 Task: Plan a time block for the bubble bath evening.
Action: Mouse moved to (48, 95)
Screenshot: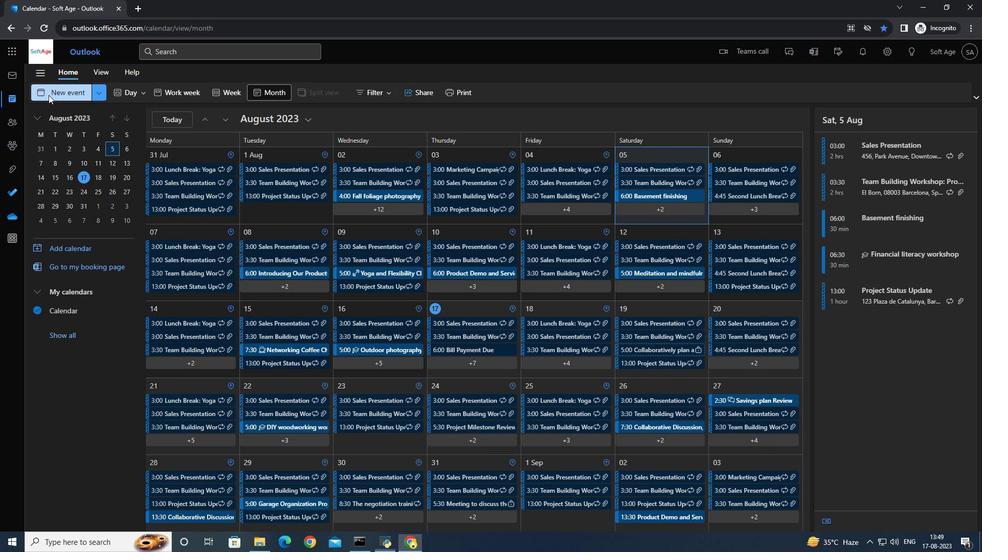 
Action: Mouse pressed left at (48, 95)
Screenshot: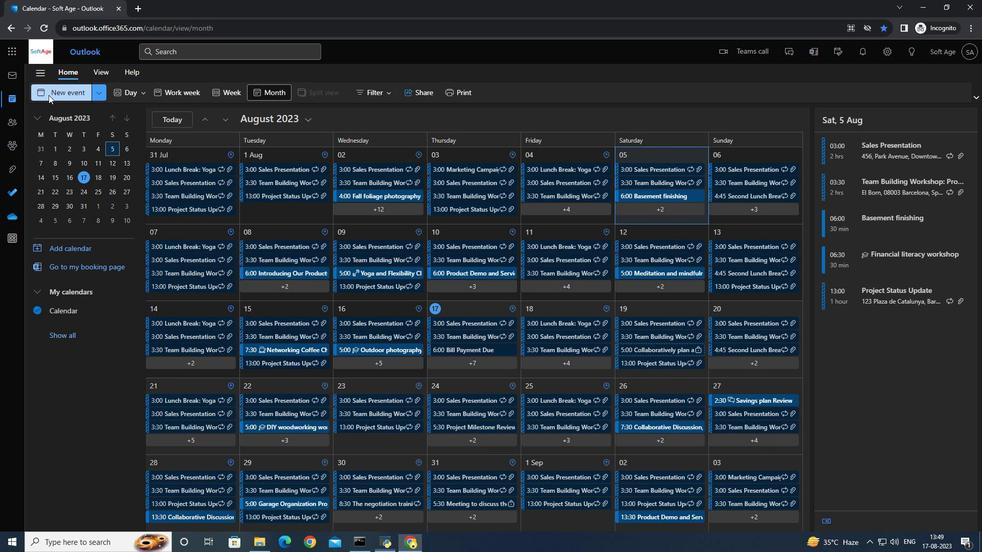 
Action: Mouse moved to (269, 160)
Screenshot: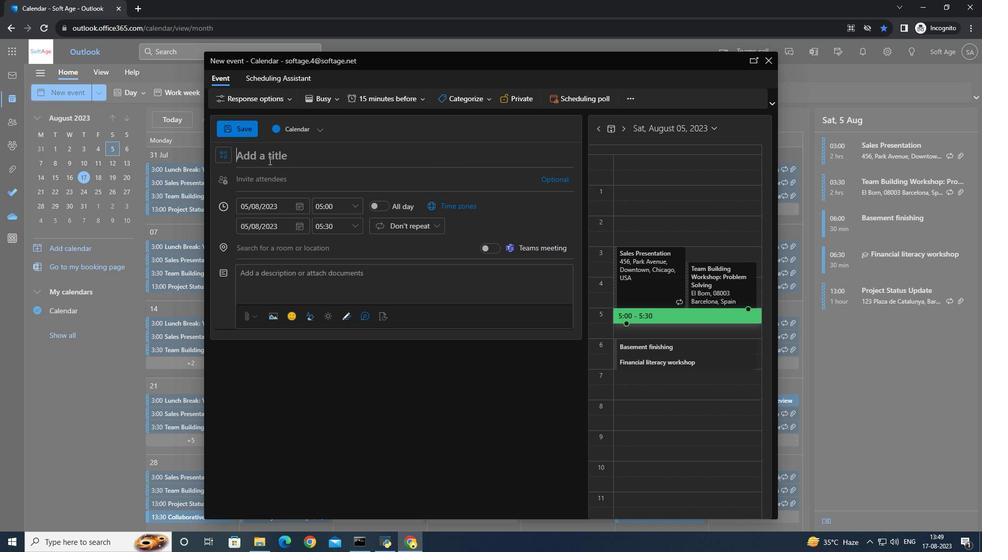 
Action: Key pressed <Key.caps_lock>B<Key.caps_lock>ubble<Key.space><Key.caps_lock>B<Key.caps_lock>
Screenshot: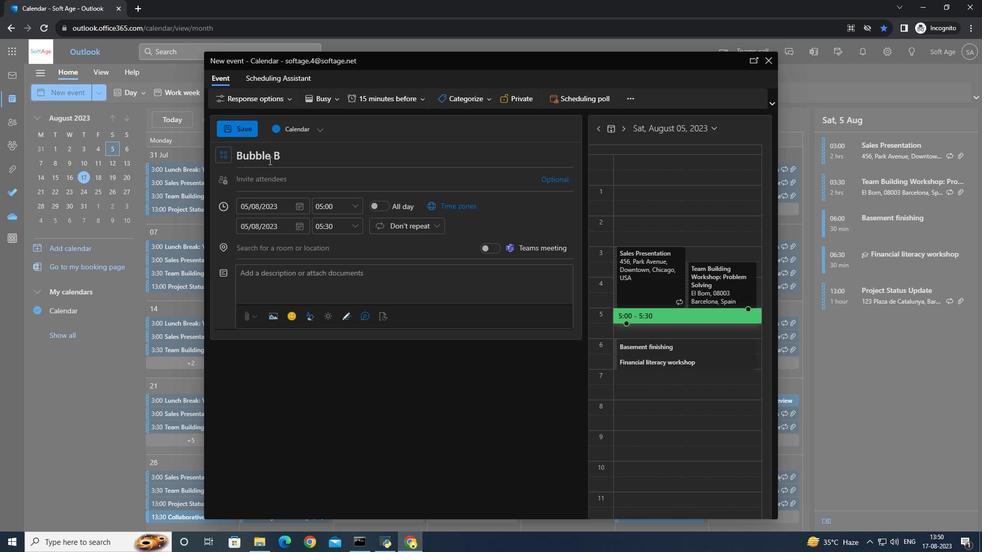
Action: Mouse moved to (269, 162)
Screenshot: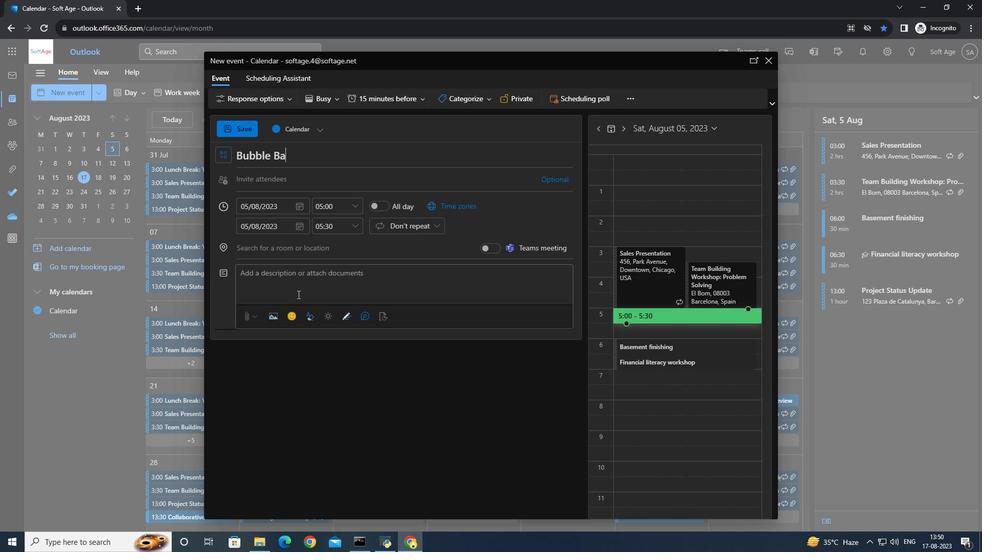 
Action: Key pressed a
Screenshot: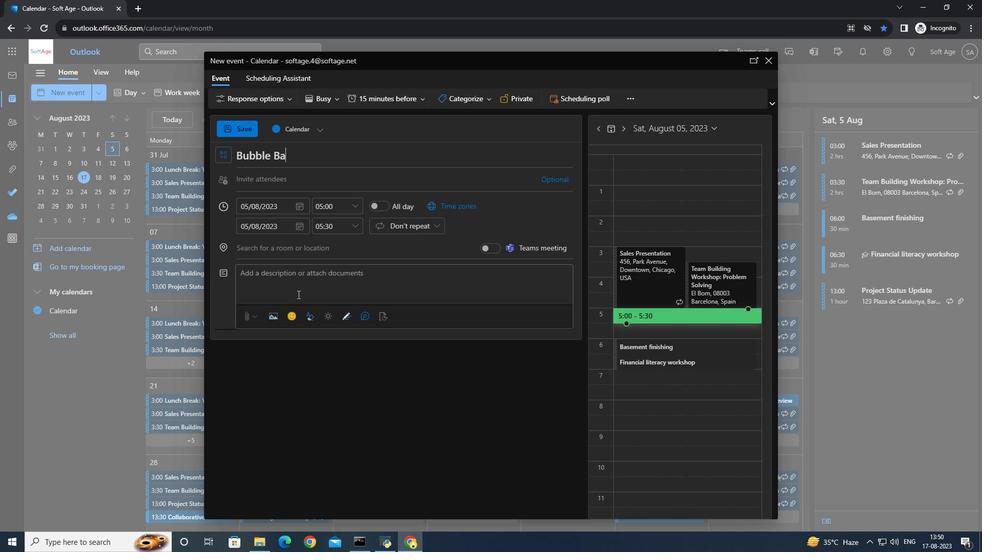 
Action: Mouse moved to (297, 294)
Screenshot: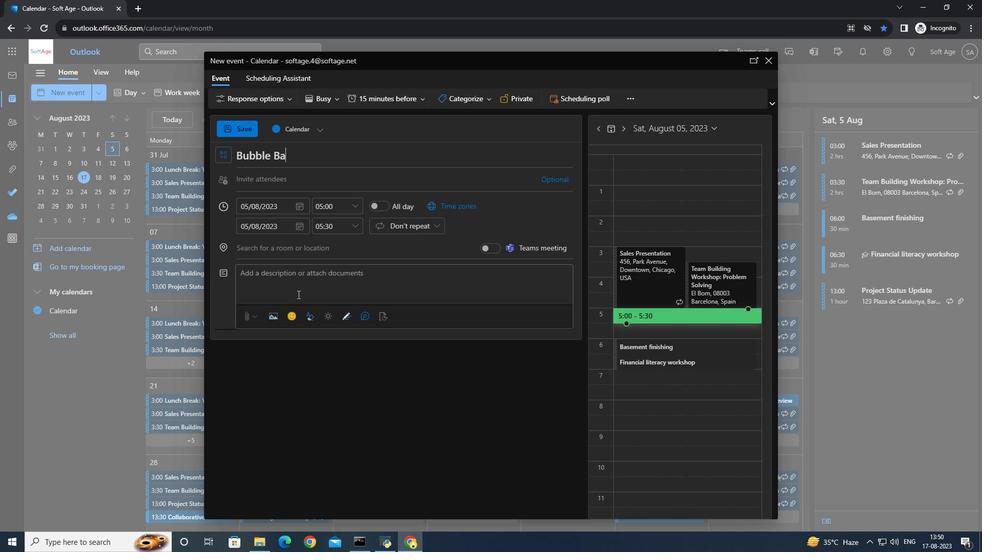 
Action: Key pressed th<Key.space>evening
Screenshot: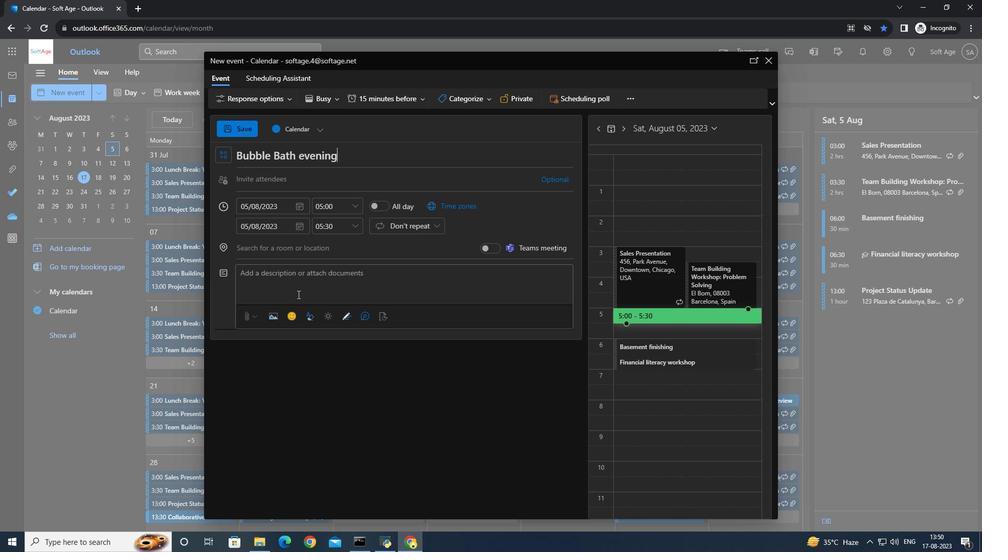 
Action: Mouse moved to (356, 202)
Screenshot: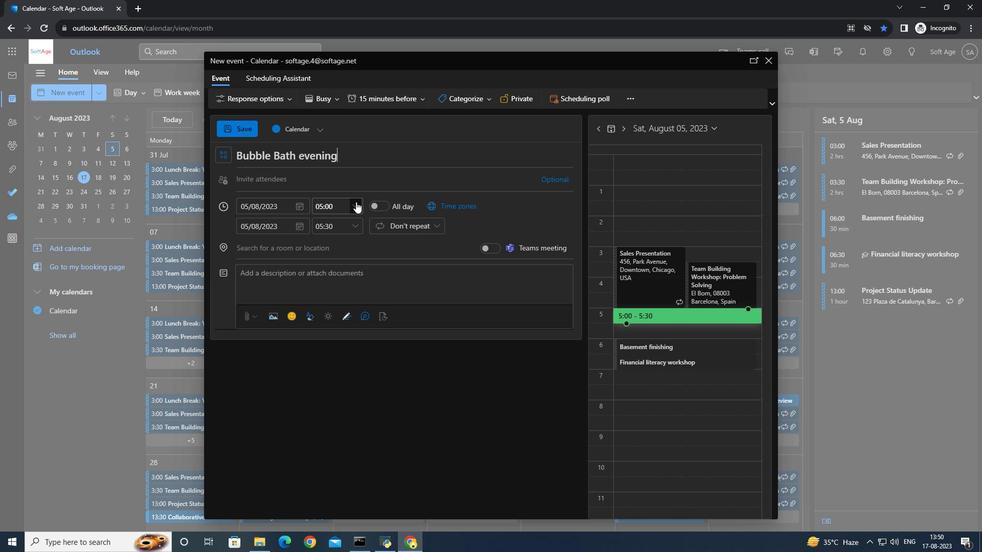 
Action: Mouse pressed left at (356, 202)
Screenshot: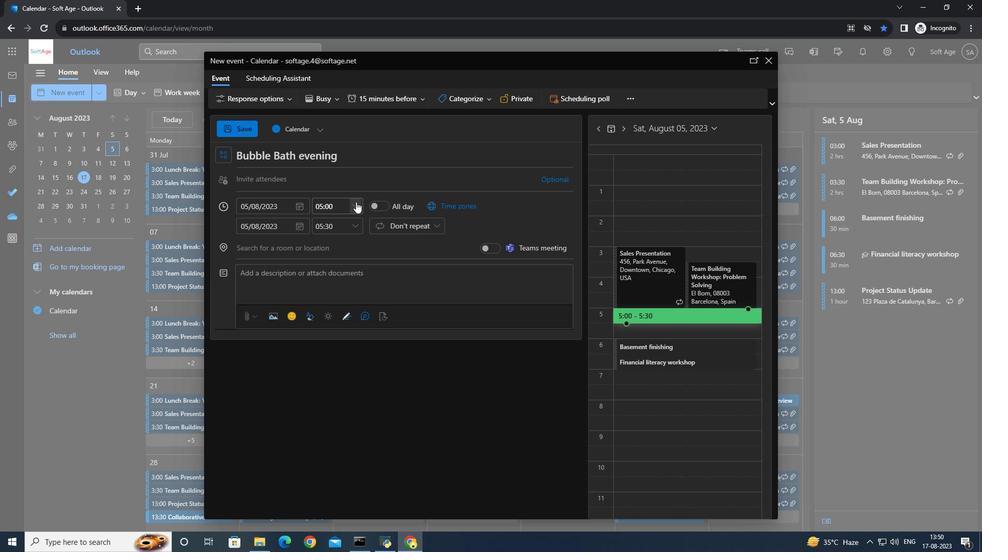 
Action: Mouse moved to (342, 258)
Screenshot: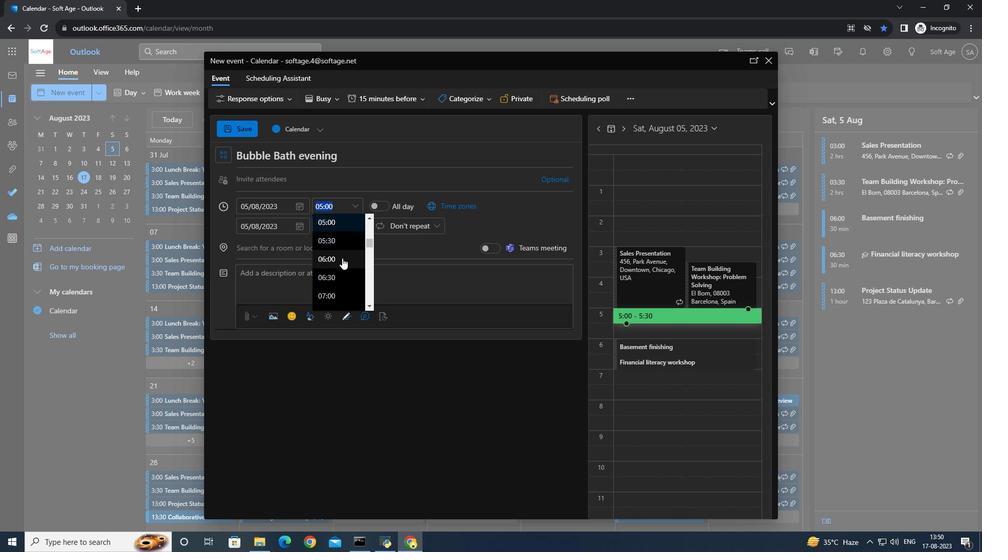 
Action: Mouse scrolled (342, 257) with delta (0, 0)
Screenshot: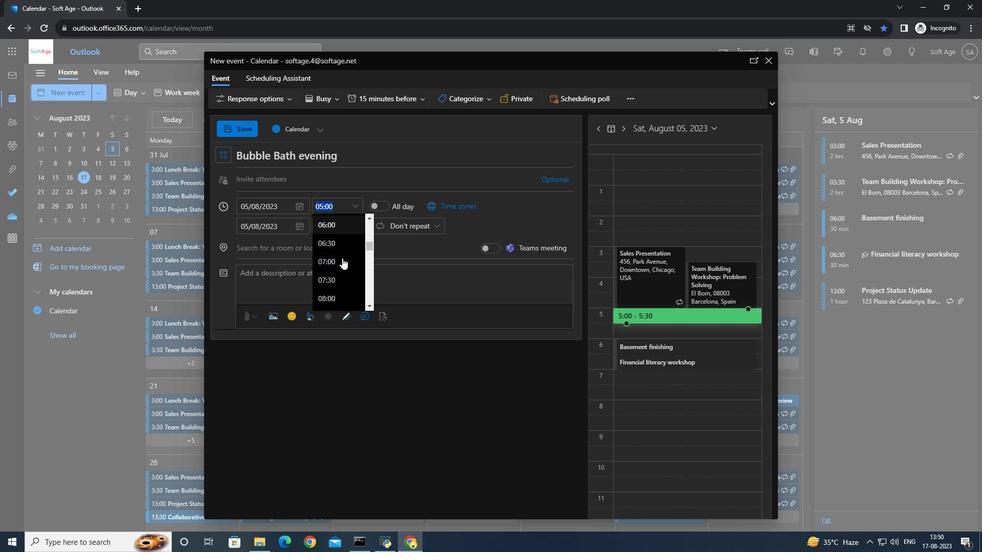 
Action: Mouse scrolled (342, 257) with delta (0, 0)
Screenshot: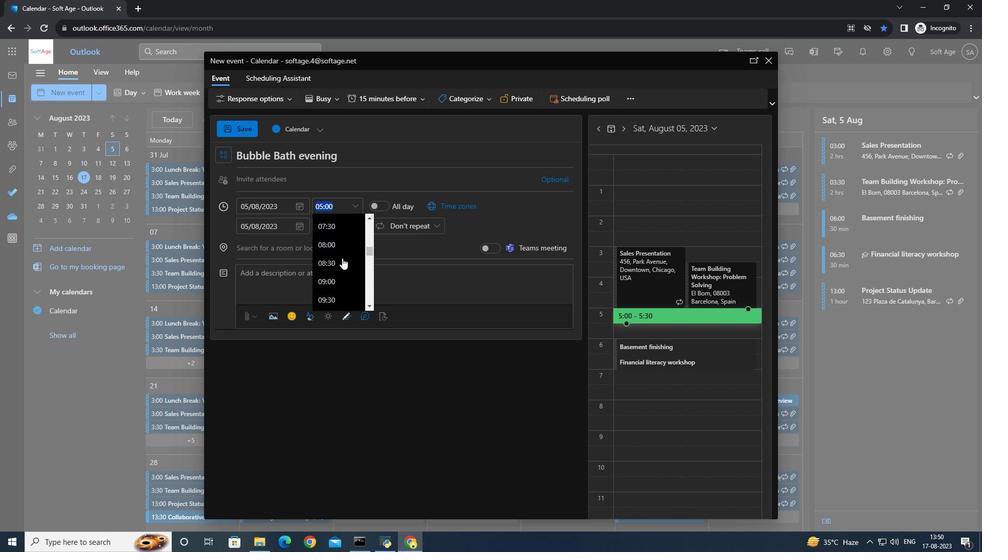 
Action: Mouse scrolled (342, 257) with delta (0, 0)
Screenshot: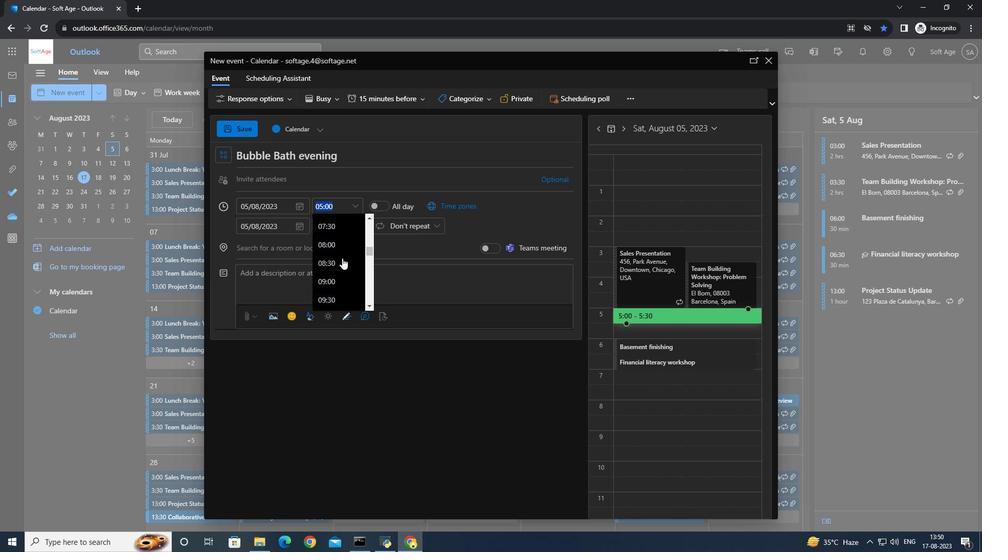 
Action: Mouse scrolled (342, 258) with delta (0, 0)
Screenshot: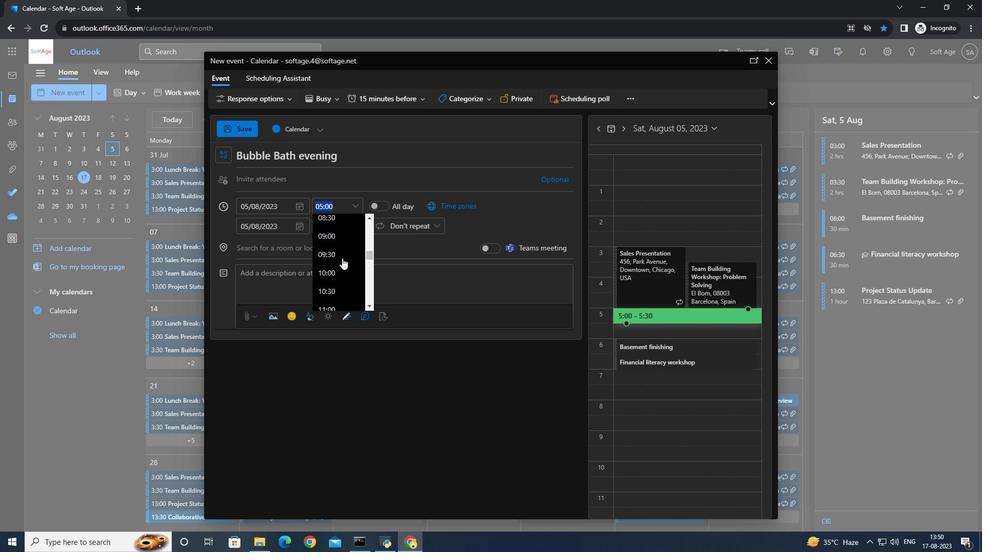 
Action: Mouse moved to (341, 250)
Screenshot: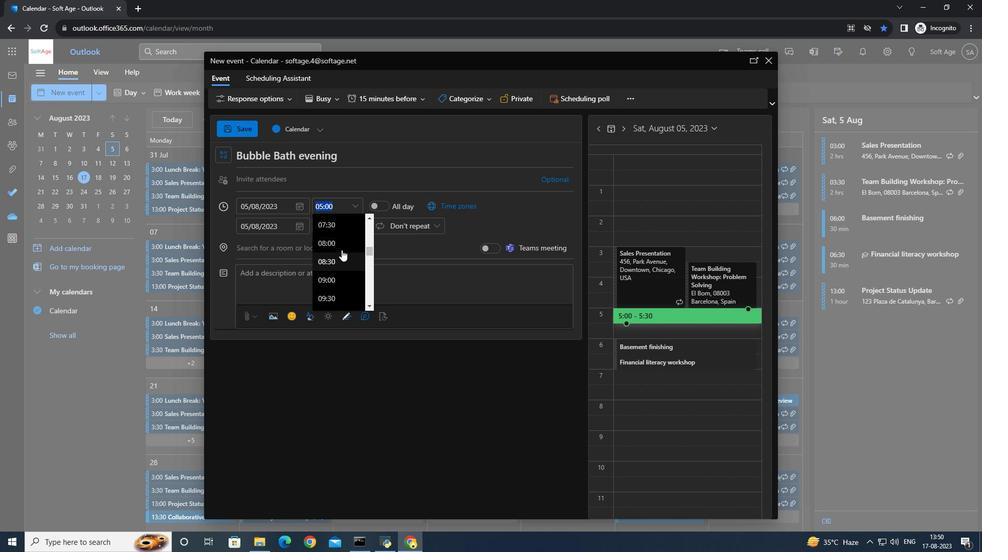 
Action: Mouse scrolled (341, 250) with delta (0, 0)
Screenshot: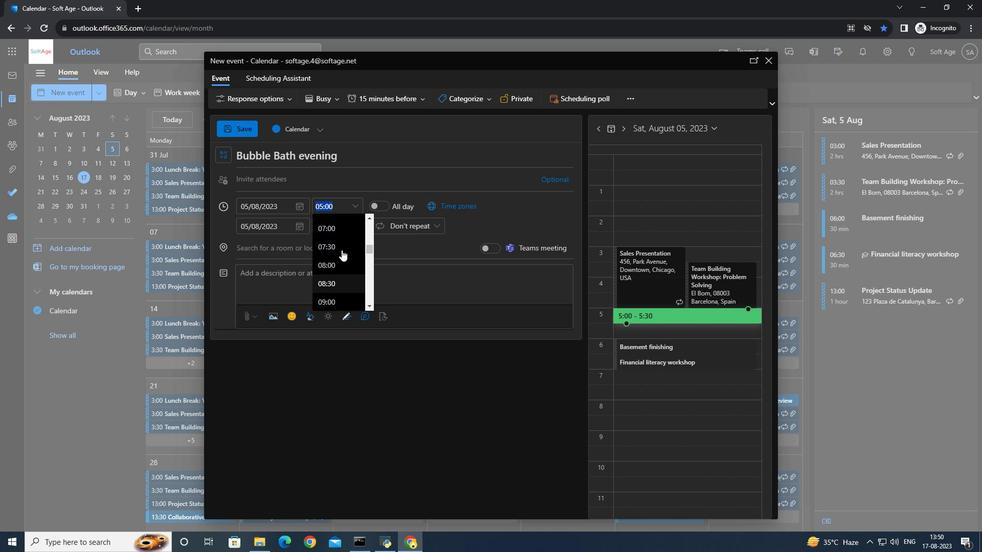 
Action: Mouse moved to (347, 228)
Screenshot: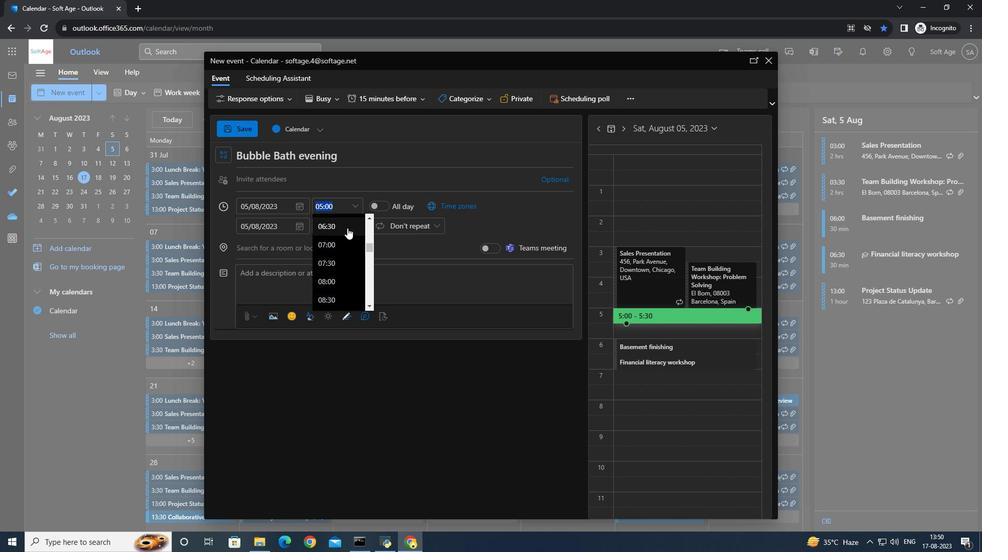 
Action: Mouse pressed left at (347, 228)
Screenshot: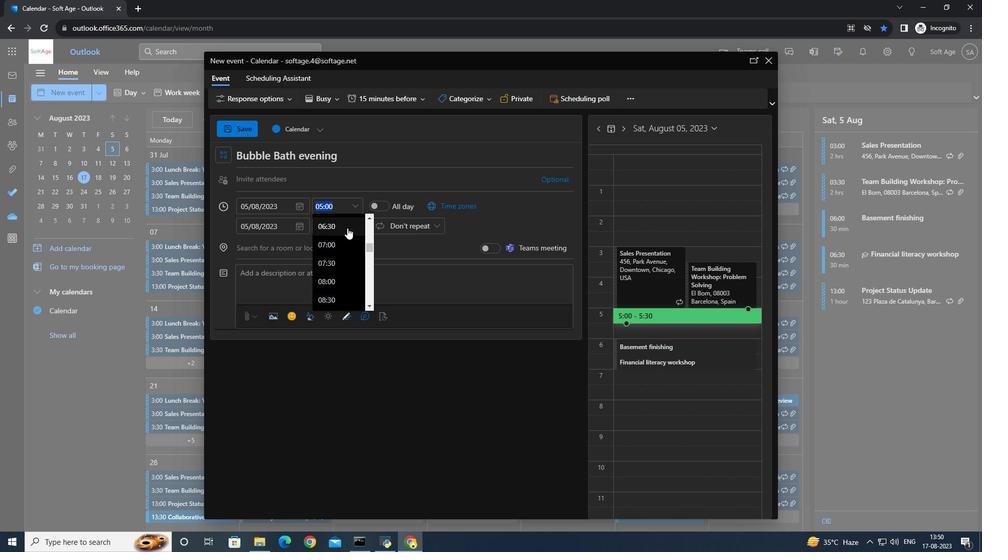 
Action: Mouse moved to (352, 210)
Screenshot: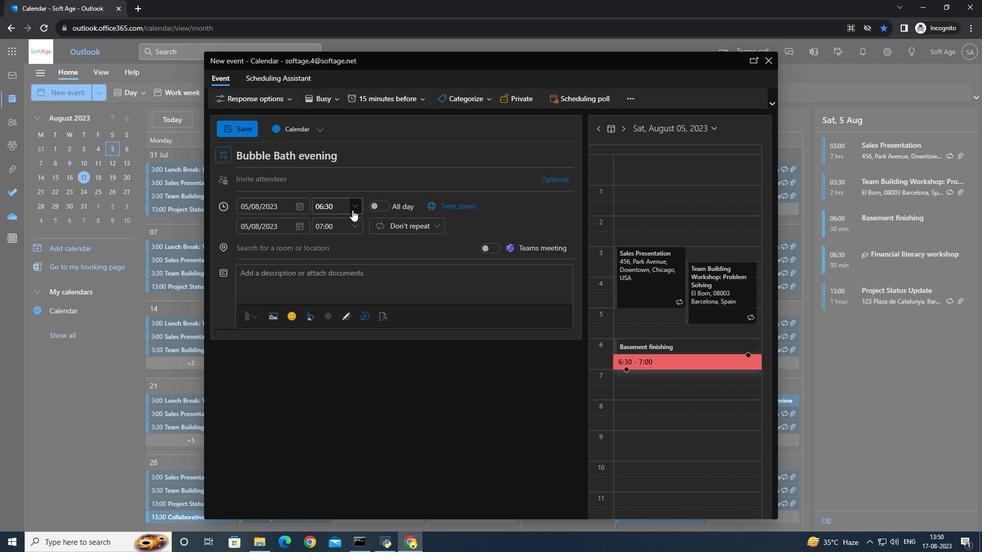 
Action: Mouse pressed left at (352, 210)
Screenshot: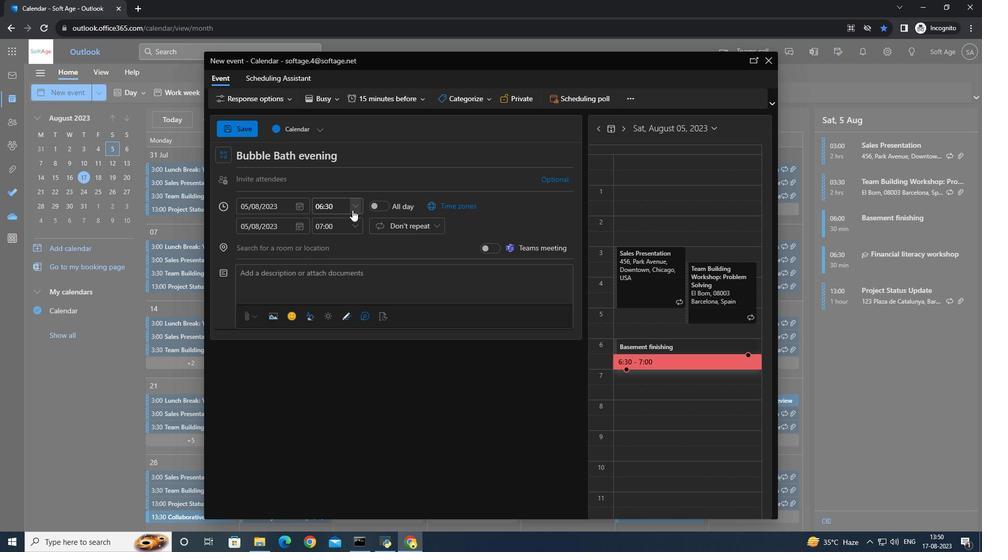
Action: Mouse moved to (315, 247)
Screenshot: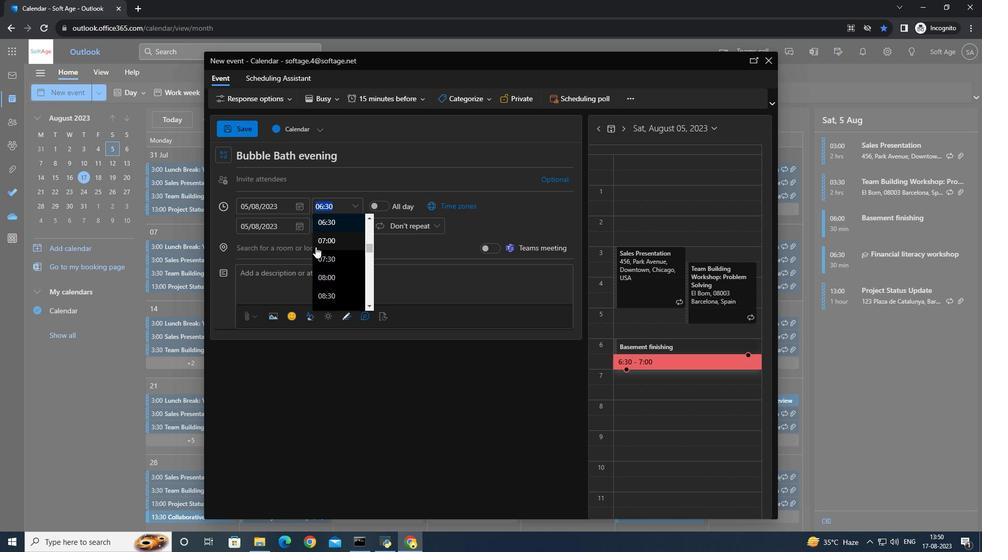 
Action: Mouse scrolled (315, 247) with delta (0, 0)
Screenshot: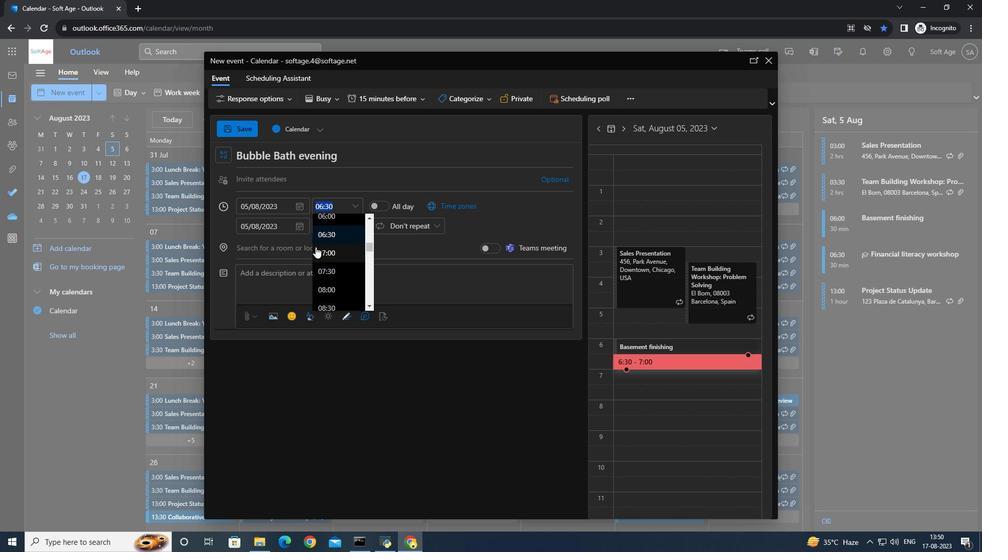 
Action: Mouse moved to (325, 252)
Screenshot: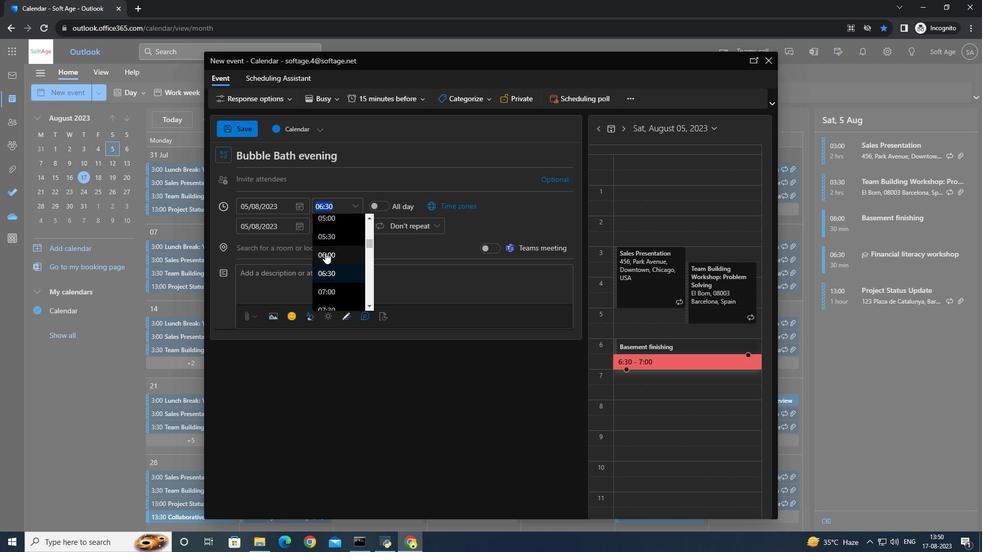 
Action: Mouse pressed left at (325, 252)
Screenshot: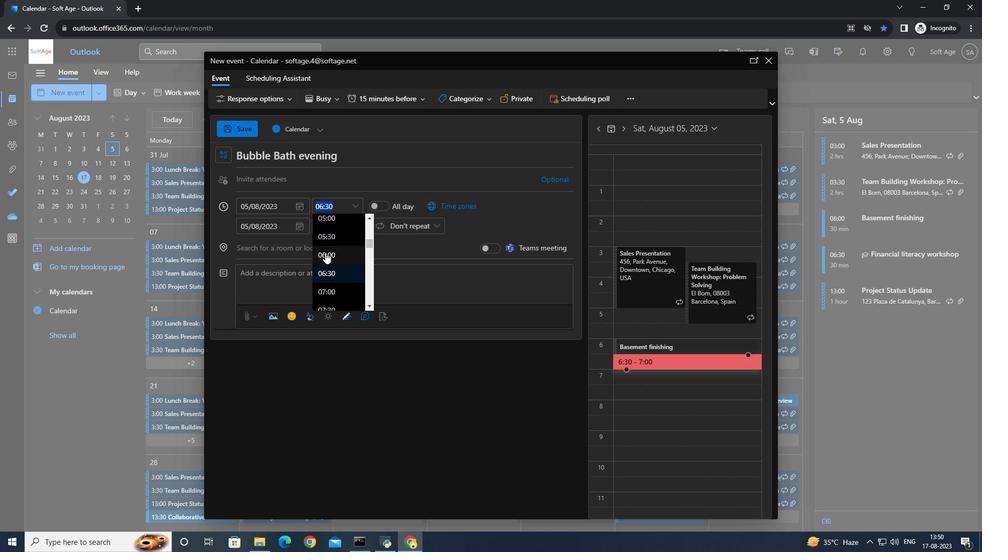 
Action: Mouse moved to (275, 207)
Screenshot: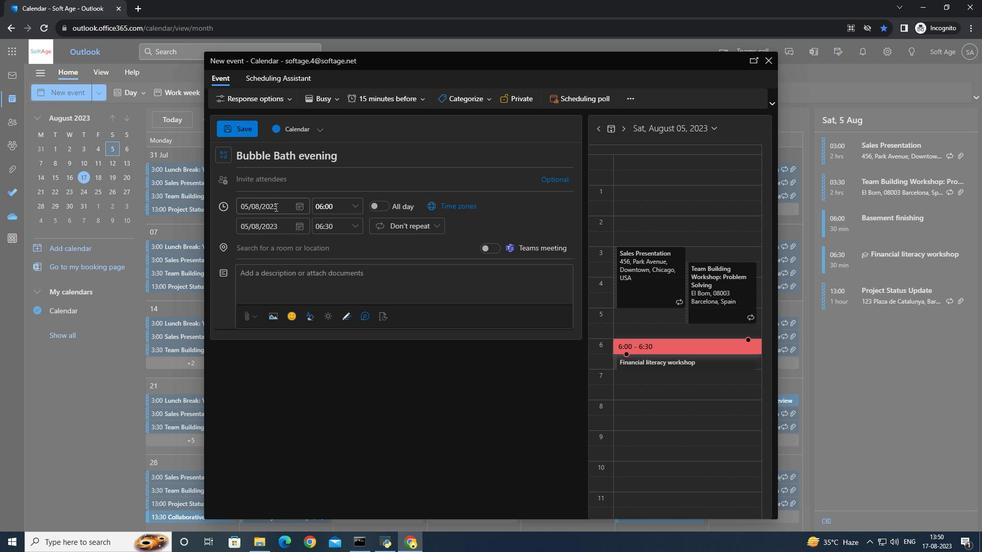 
Action: Mouse pressed left at (275, 207)
Screenshot: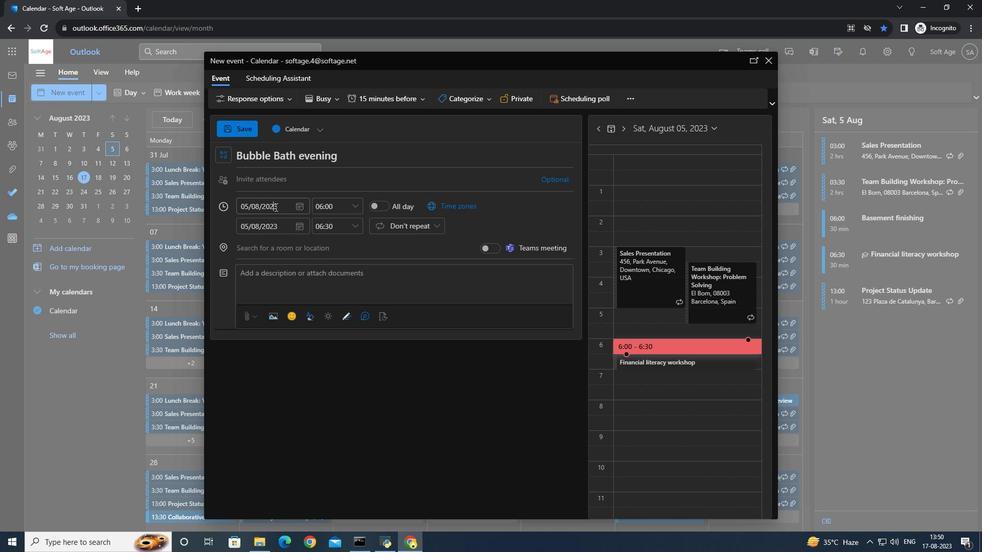 
Action: Mouse moved to (339, 256)
Screenshot: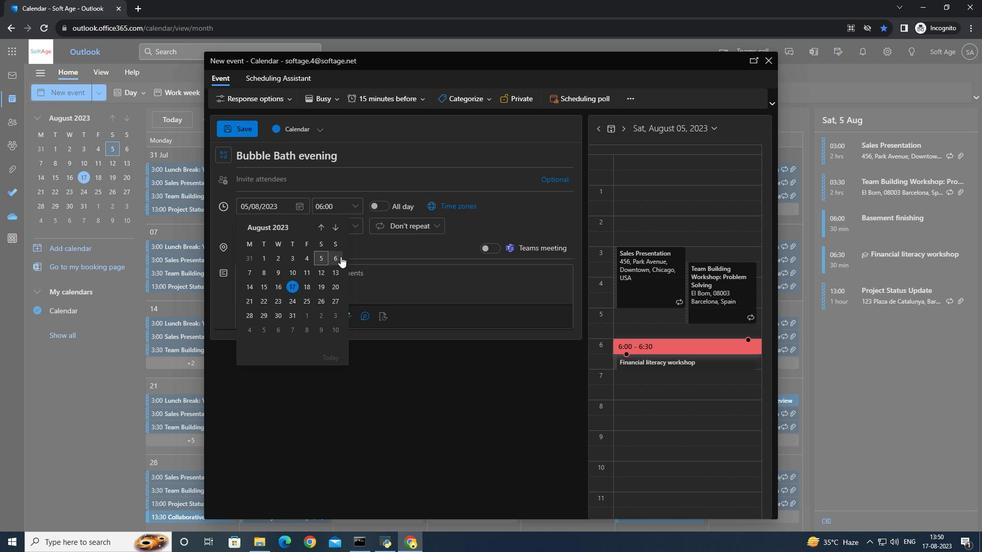 
Action: Mouse pressed left at (339, 256)
Screenshot: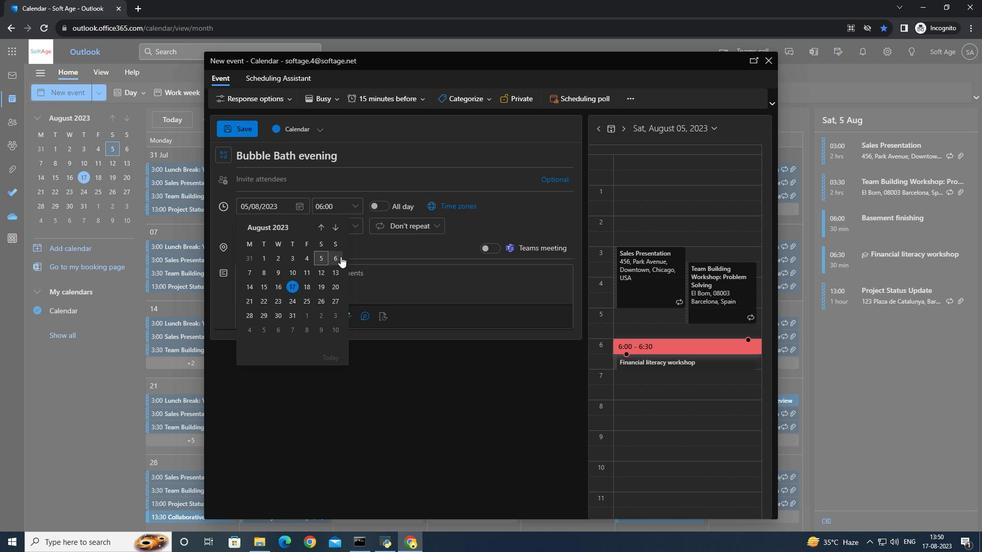 
Action: Mouse moved to (393, 175)
Screenshot: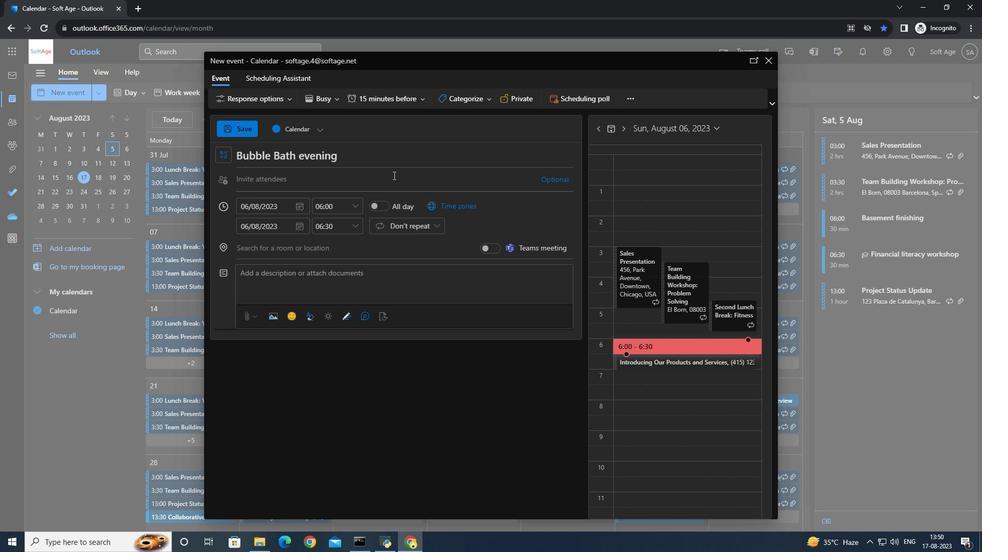 
Action: Mouse pressed left at (393, 175)
Screenshot: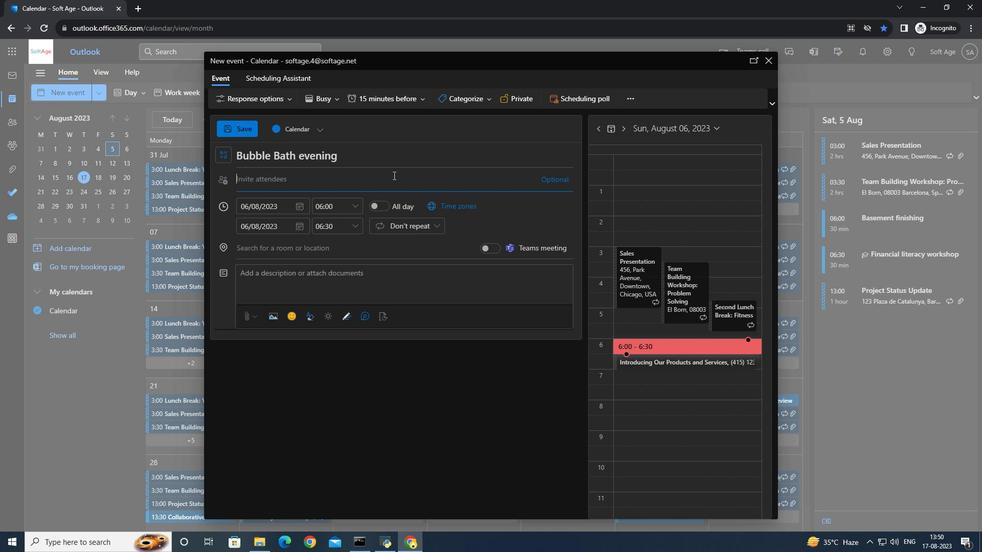
Action: Mouse moved to (378, 147)
Screenshot: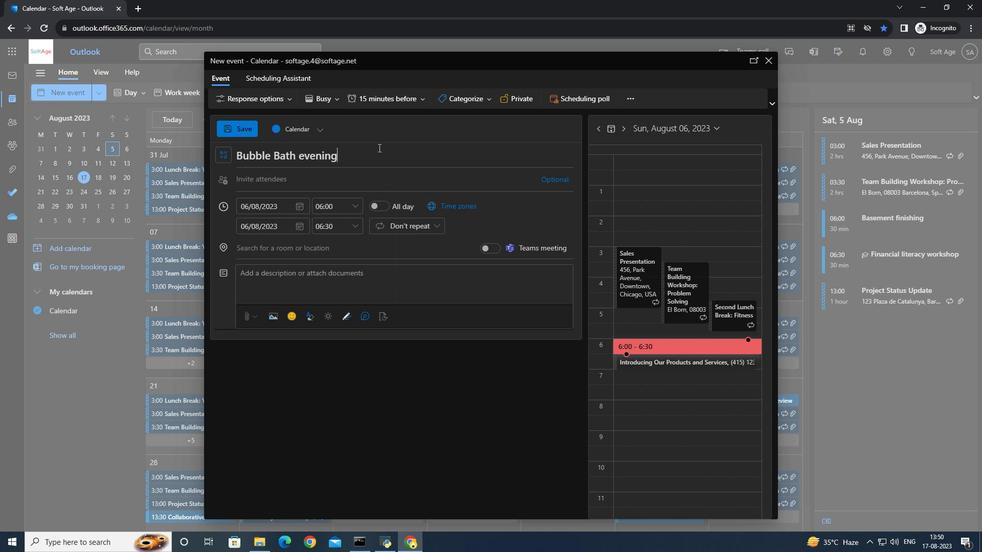 
Action: Mouse pressed left at (378, 147)
Screenshot: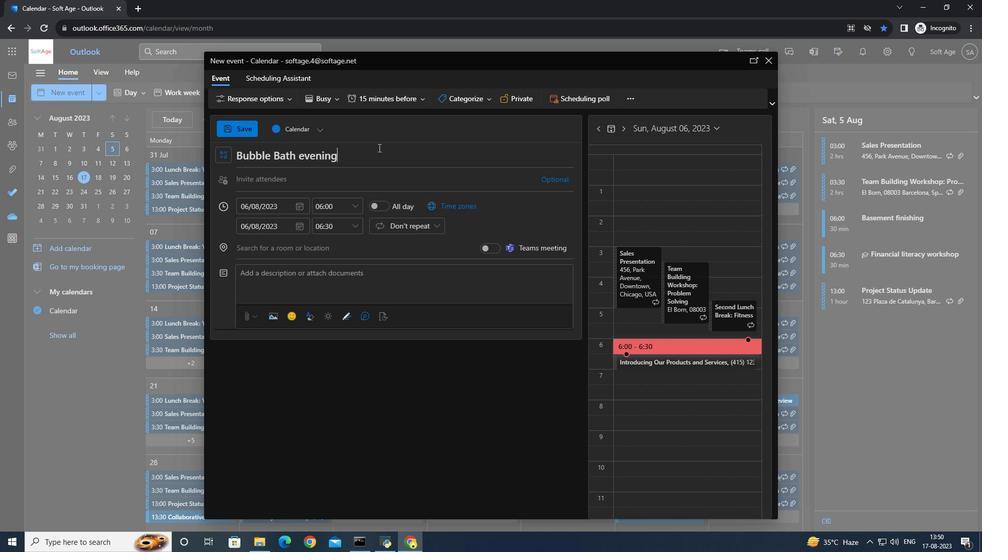 
Action: Mouse moved to (238, 130)
Screenshot: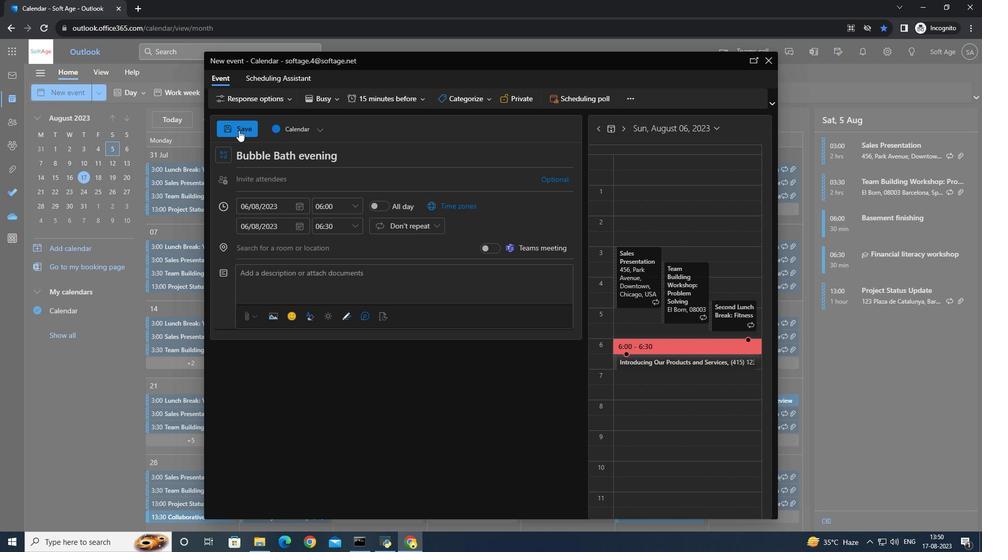 
Action: Mouse pressed left at (238, 130)
Screenshot: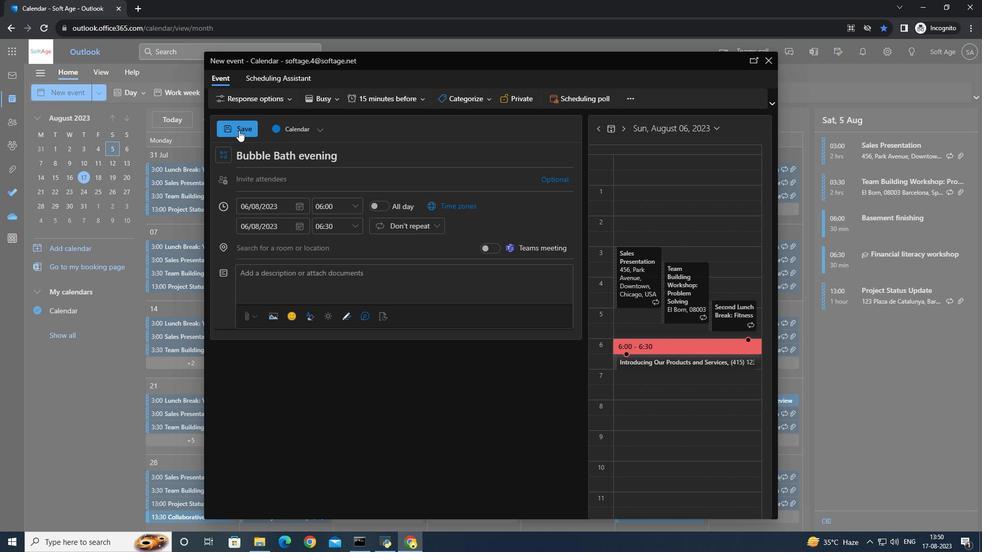 
Action: Mouse moved to (235, 129)
Screenshot: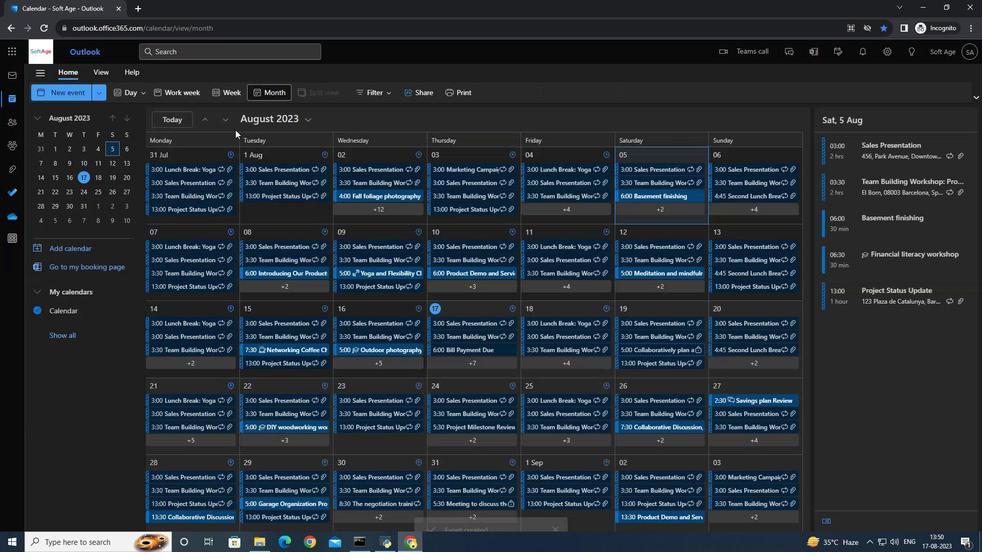 
